 Task: Look for other home types.
Action: Mouse moved to (767, 62)
Screenshot: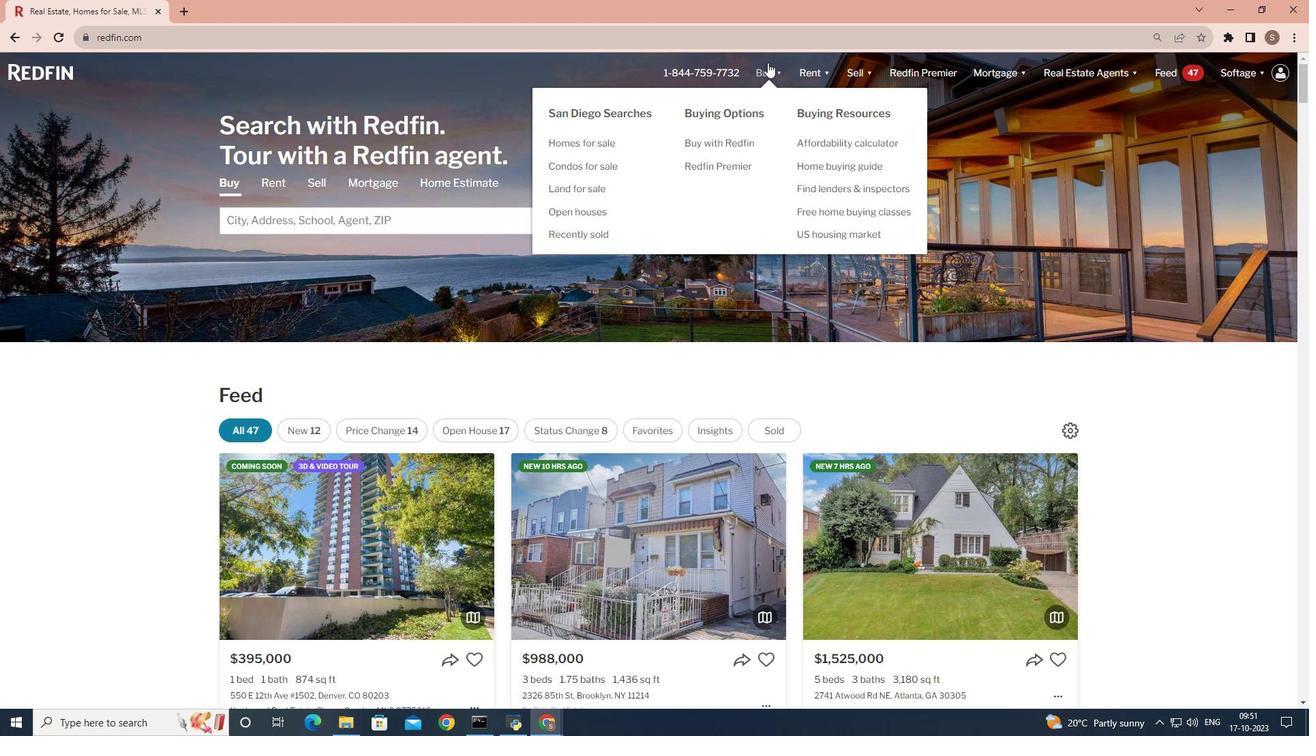 
Action: Mouse pressed left at (767, 62)
Screenshot: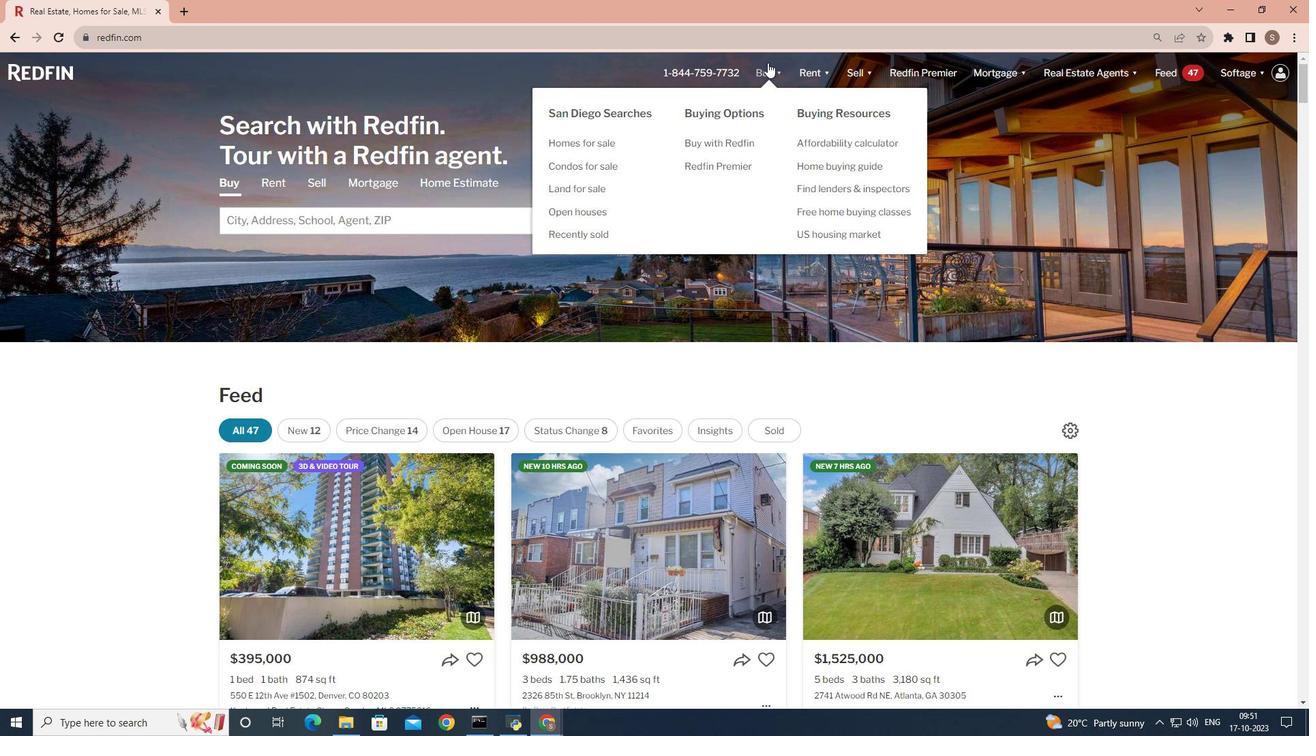 
Action: Mouse moved to (343, 283)
Screenshot: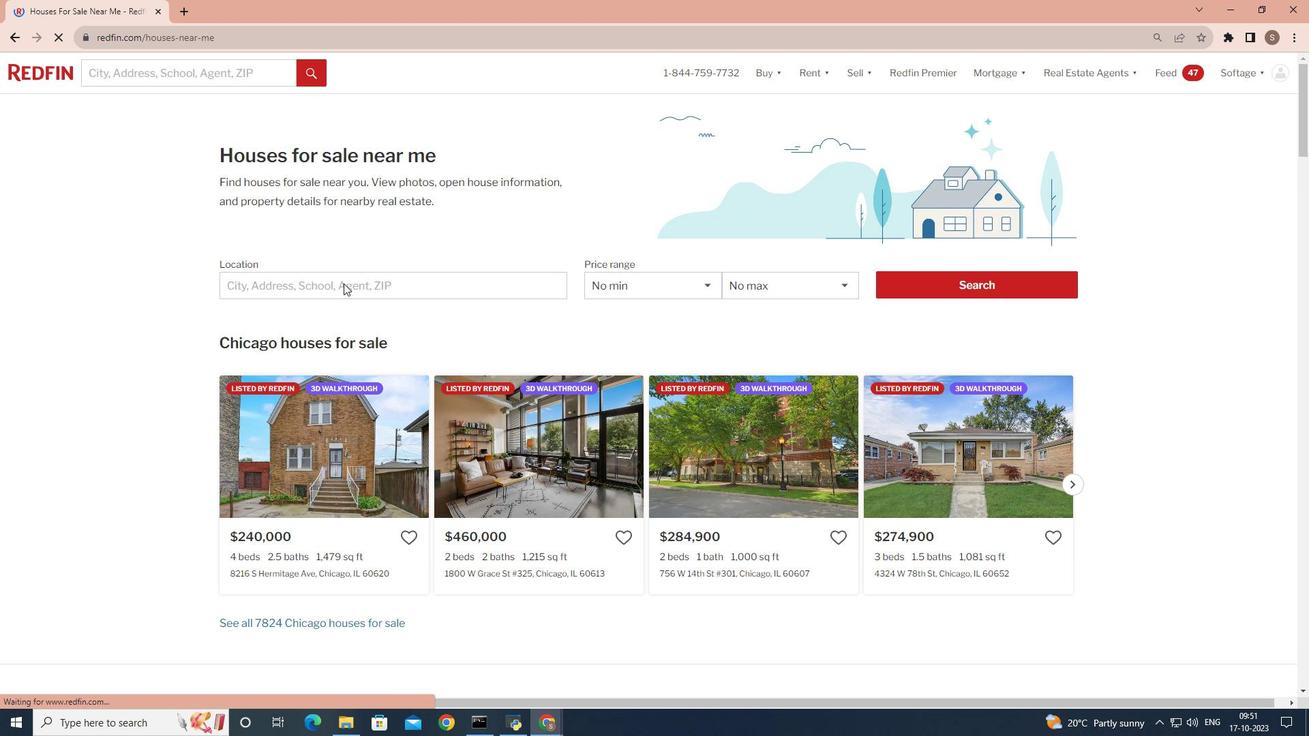 
Action: Mouse pressed left at (343, 283)
Screenshot: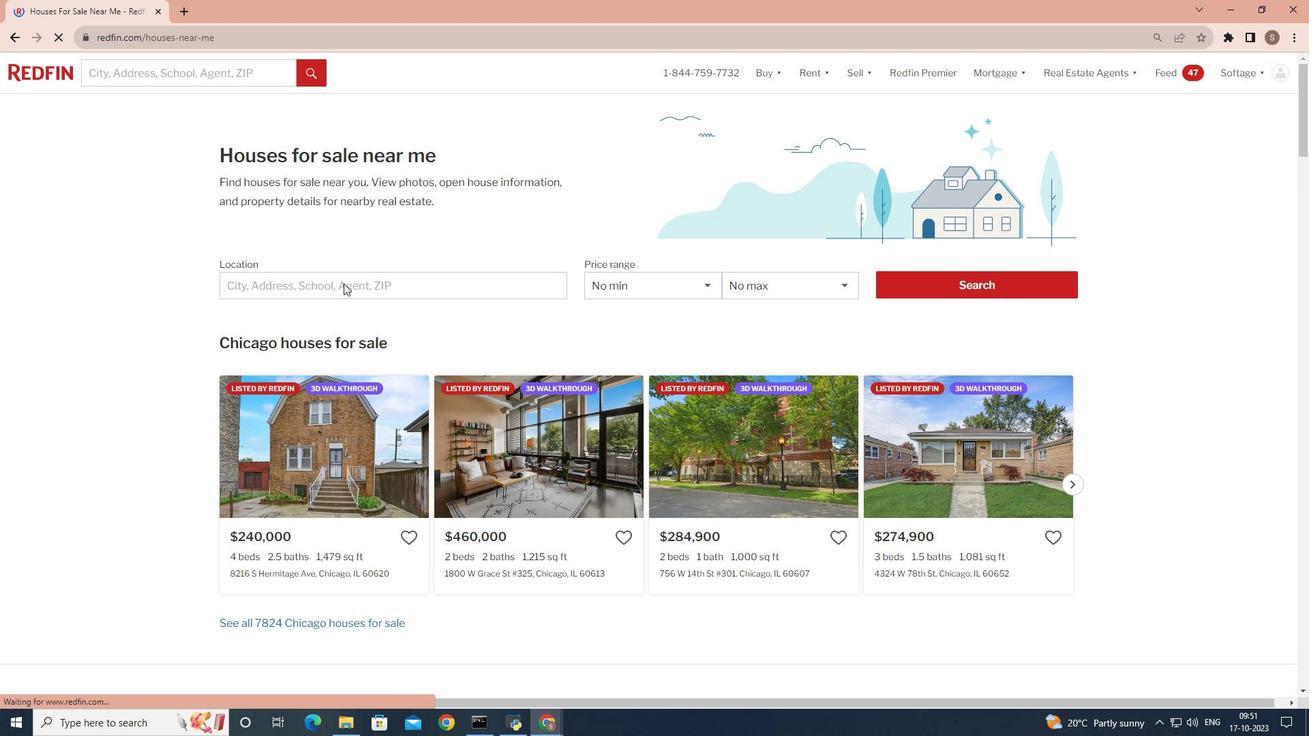 
Action: Mouse pressed left at (343, 283)
Screenshot: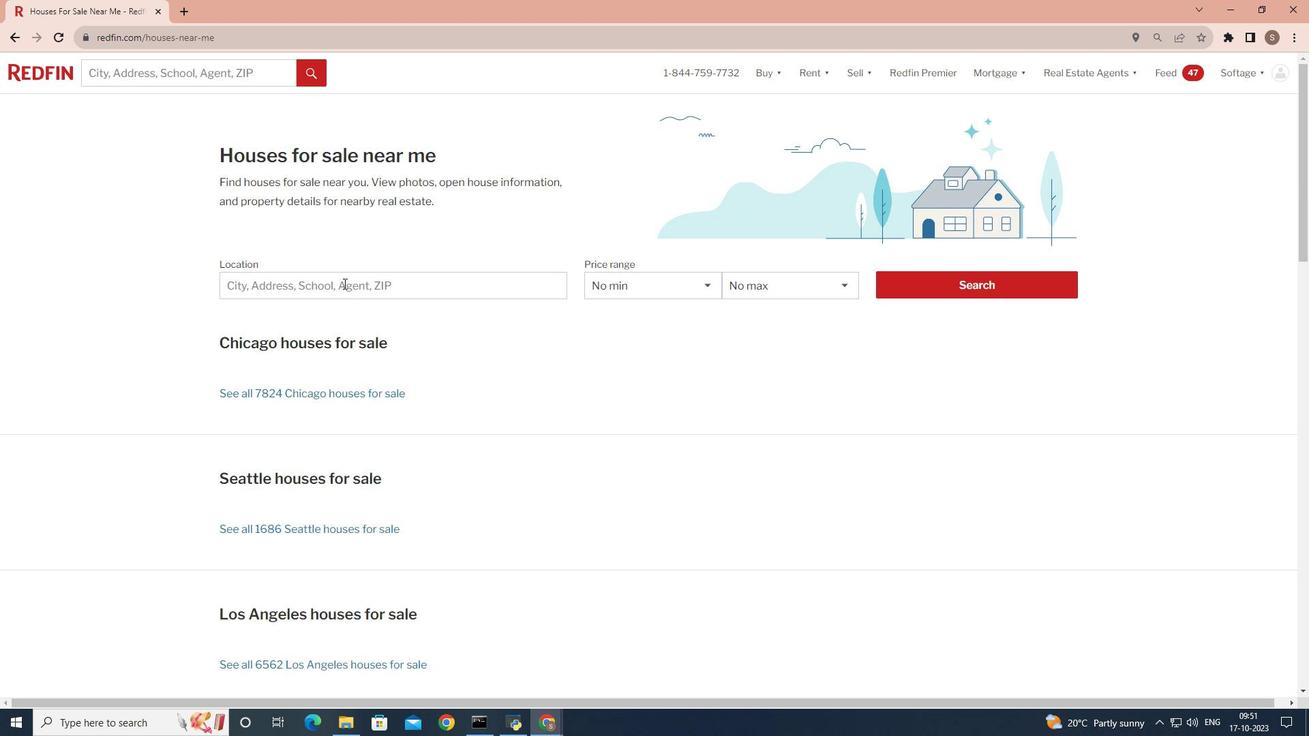 
Action: Key pressed <Key.shift>San<Key.space><Key.shift>Diego
Screenshot: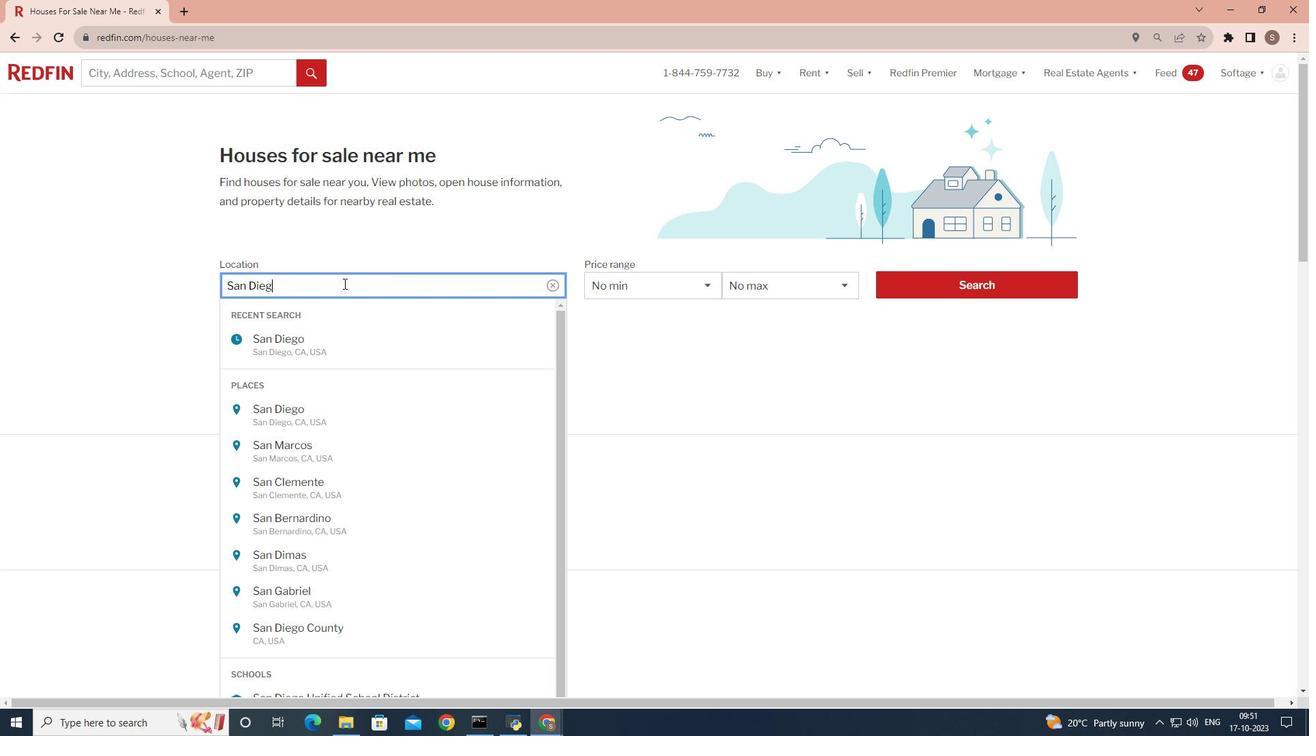 
Action: Mouse moved to (1003, 286)
Screenshot: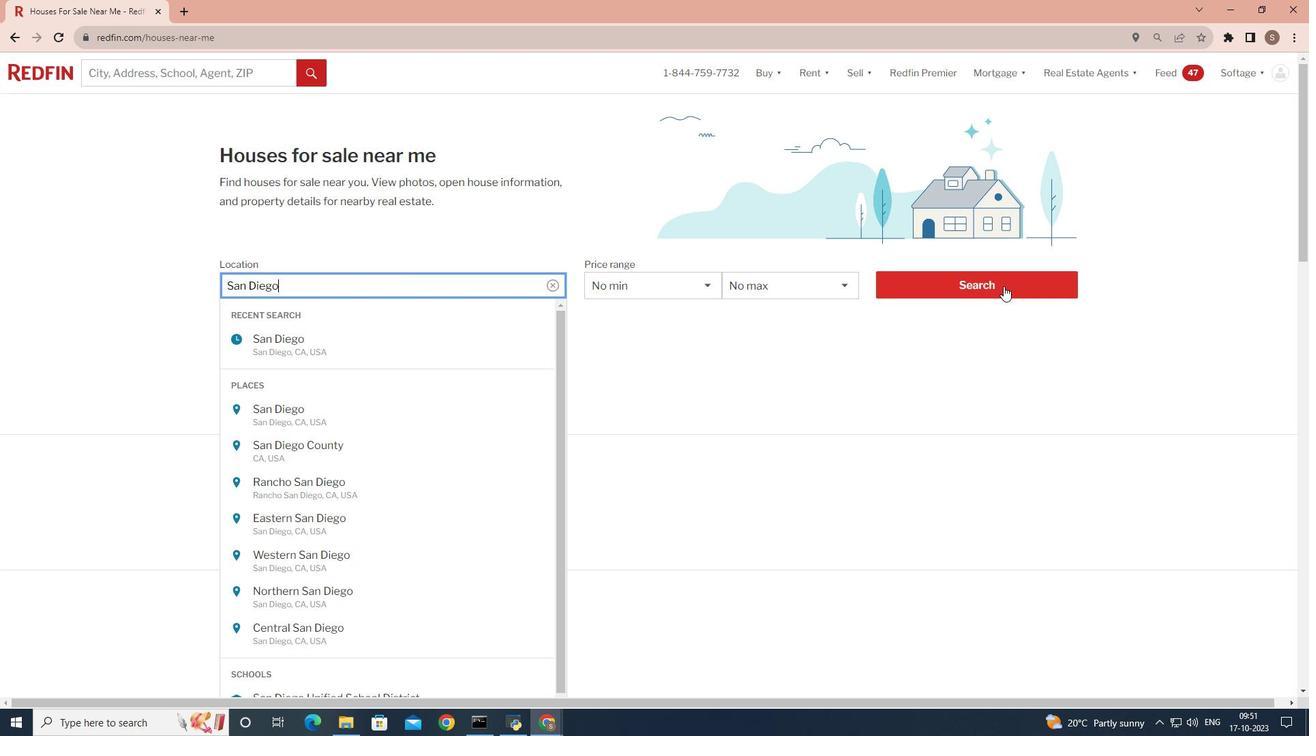 
Action: Mouse pressed left at (1003, 286)
Screenshot: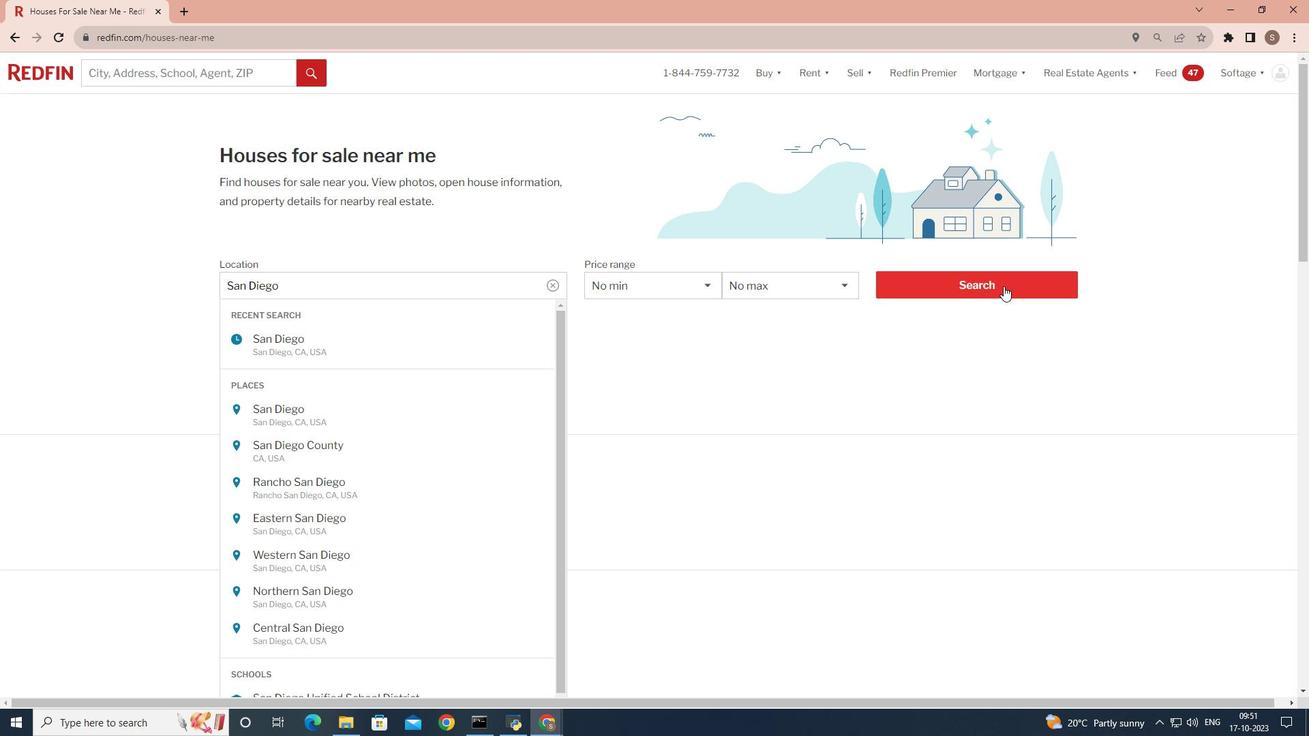 
Action: Mouse pressed left at (1003, 286)
Screenshot: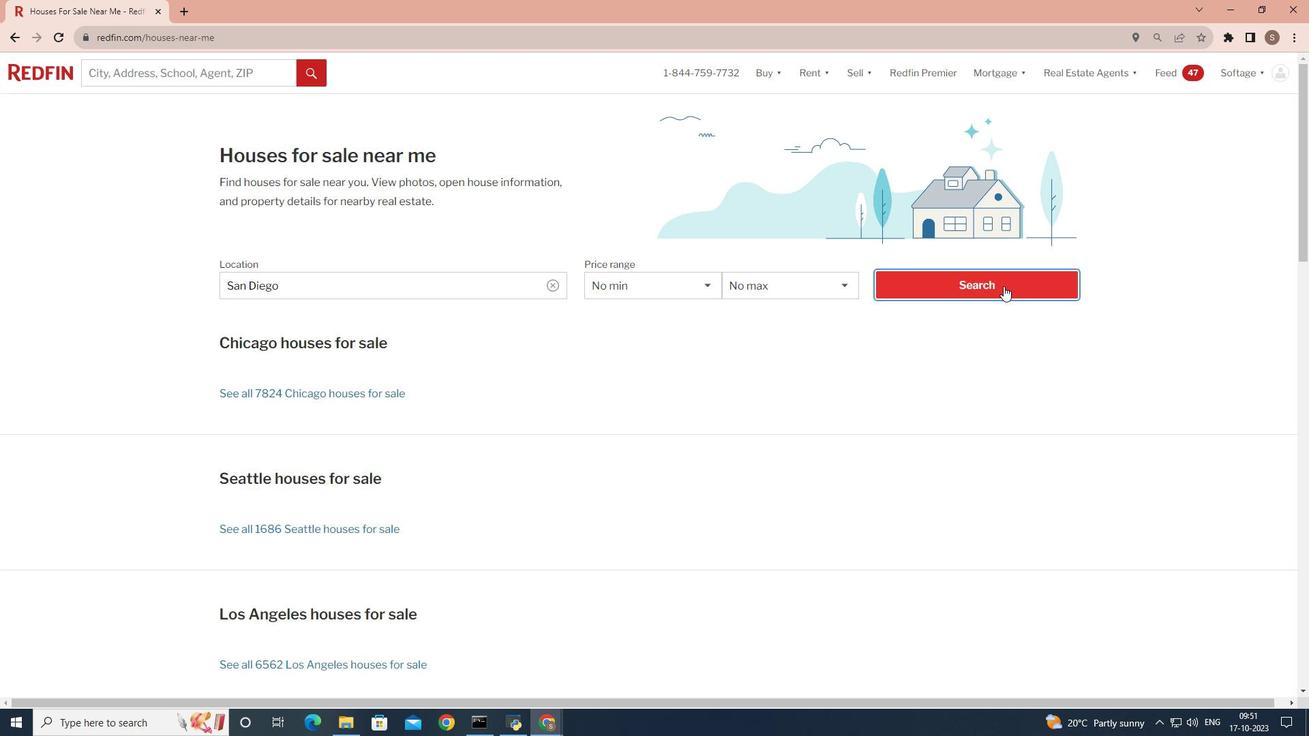 
Action: Mouse moved to (1183, 163)
Screenshot: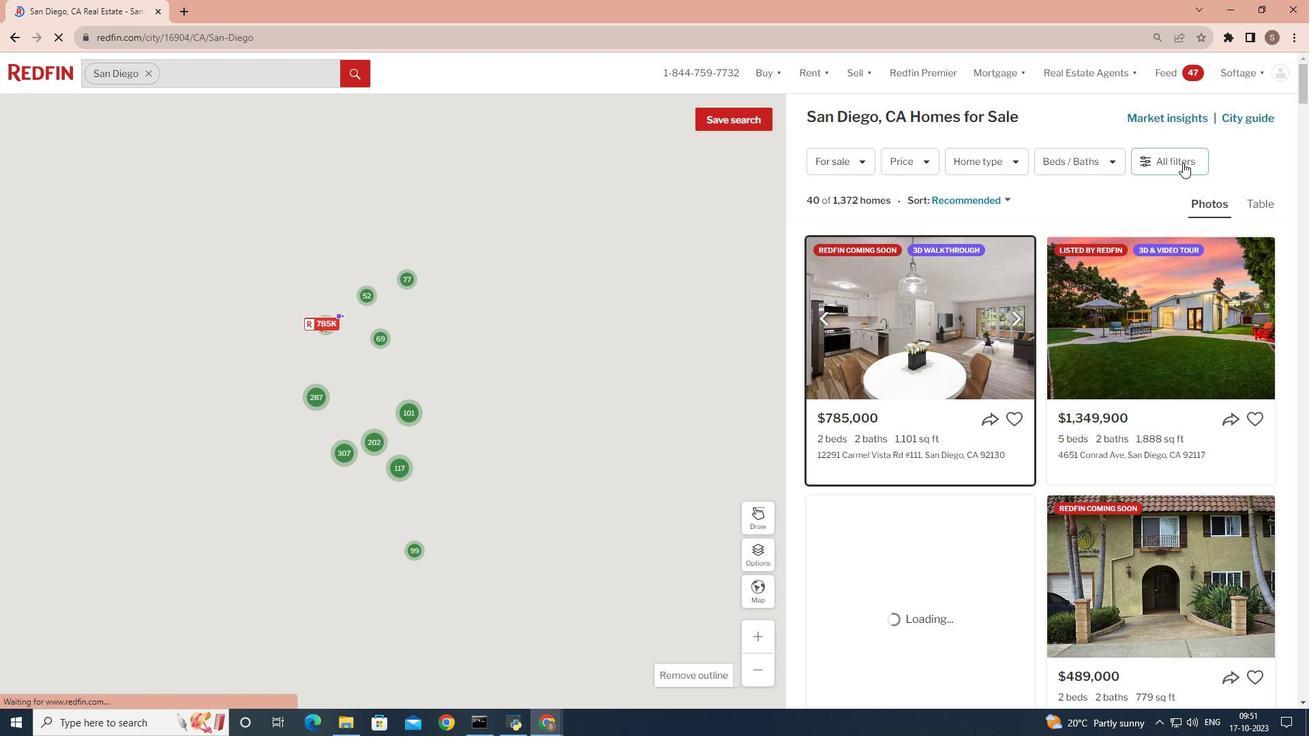
Action: Mouse pressed left at (1183, 163)
Screenshot: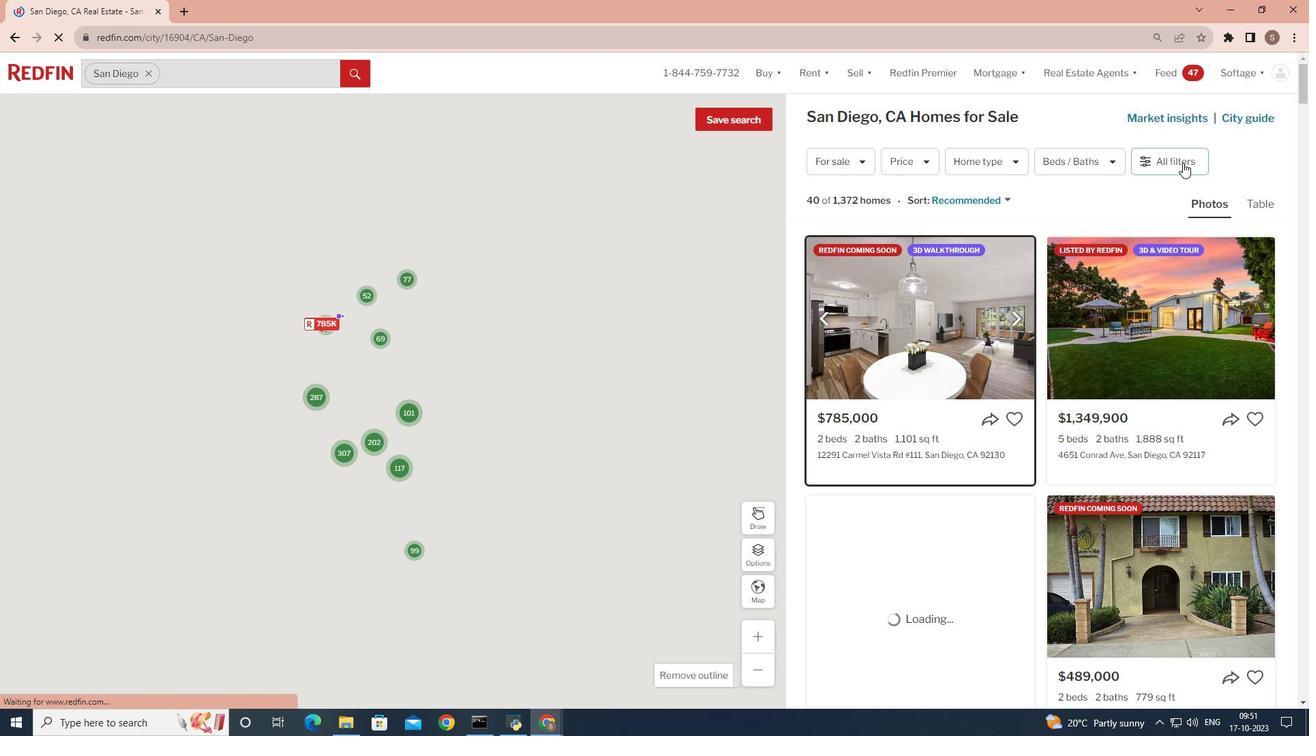 
Action: Mouse pressed left at (1183, 163)
Screenshot: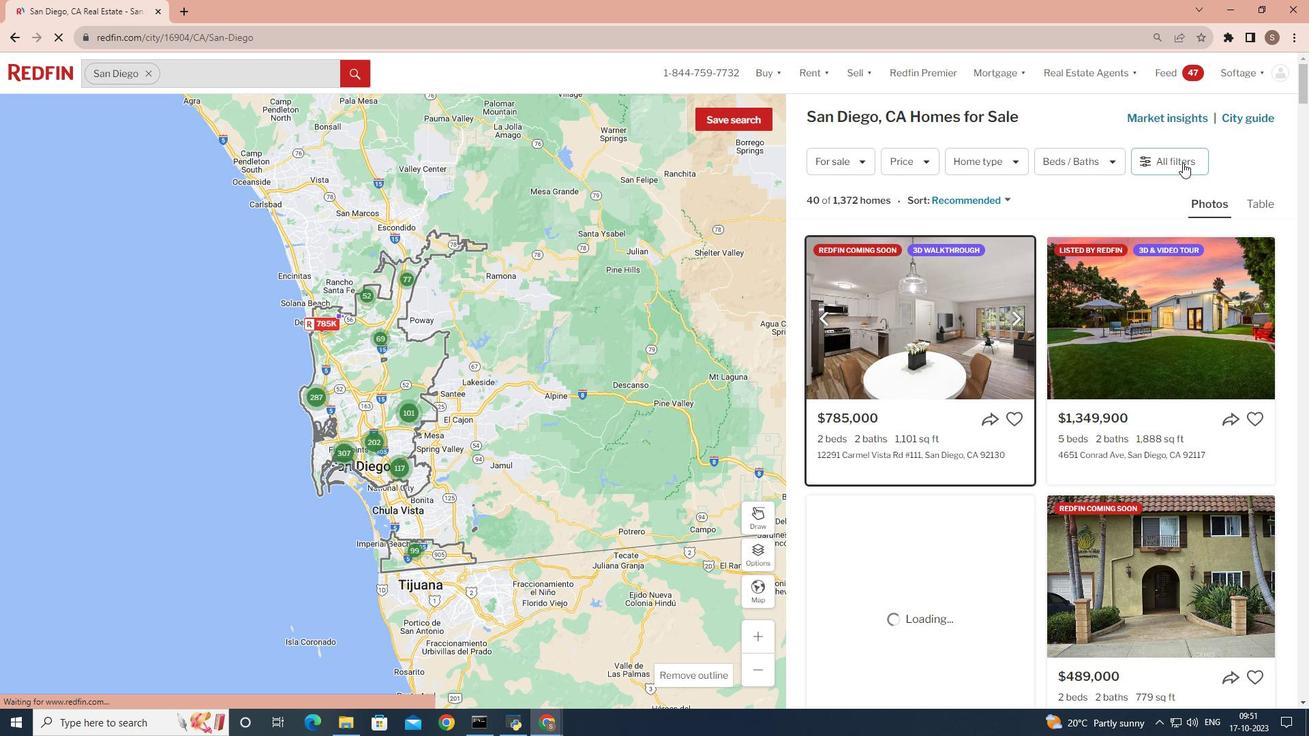 
Action: Mouse moved to (1185, 160)
Screenshot: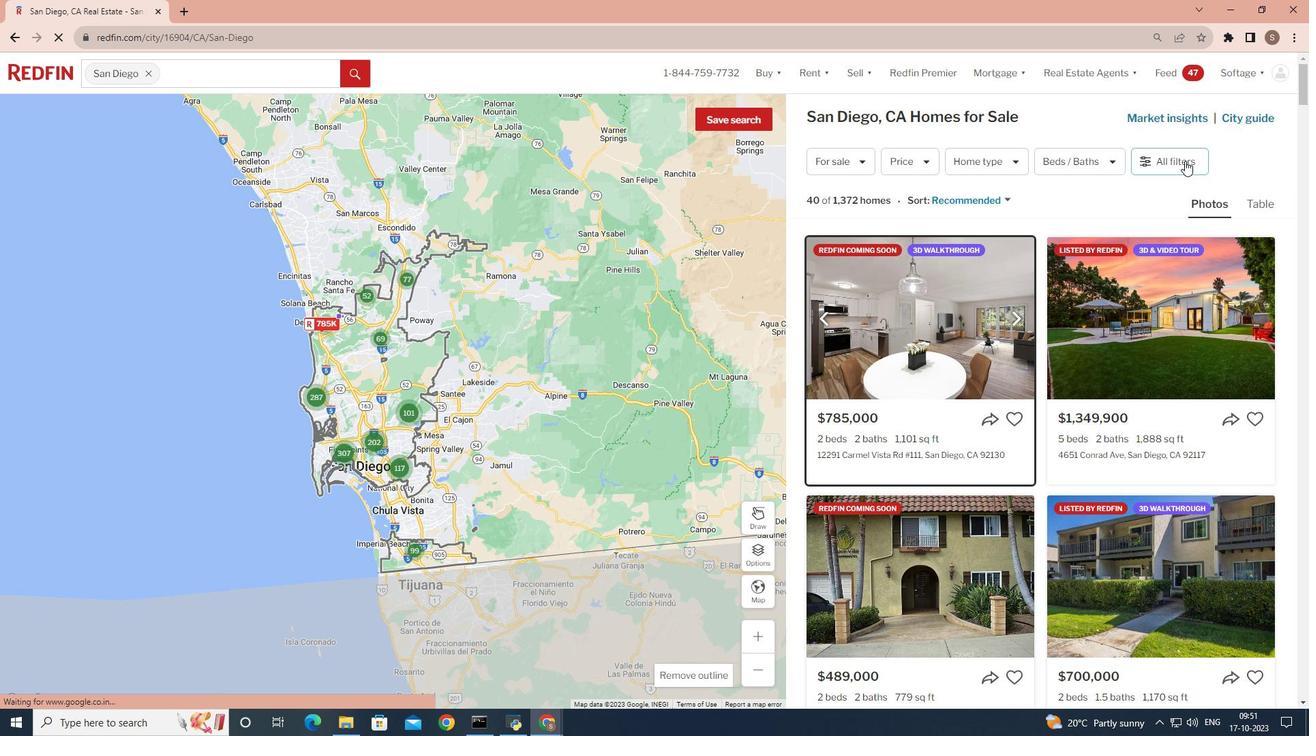 
Action: Mouse pressed left at (1185, 160)
Screenshot: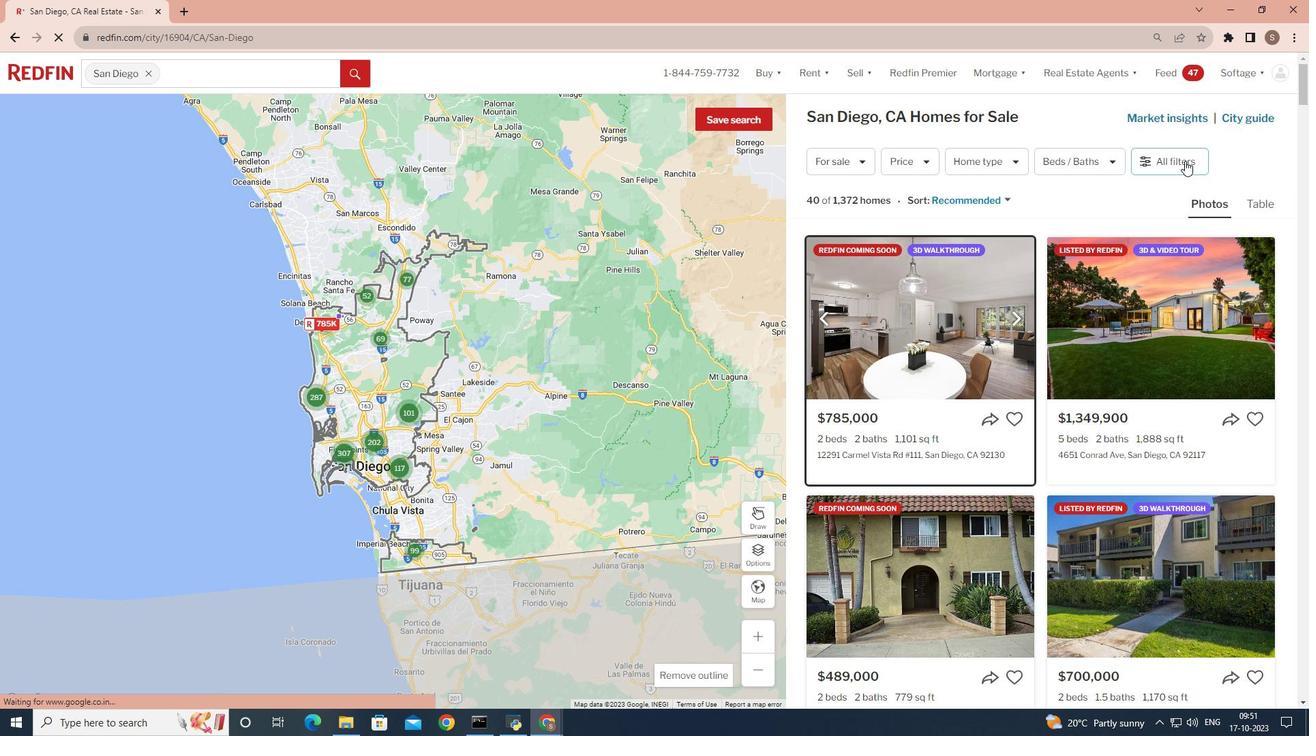 
Action: Mouse moved to (1224, 628)
Screenshot: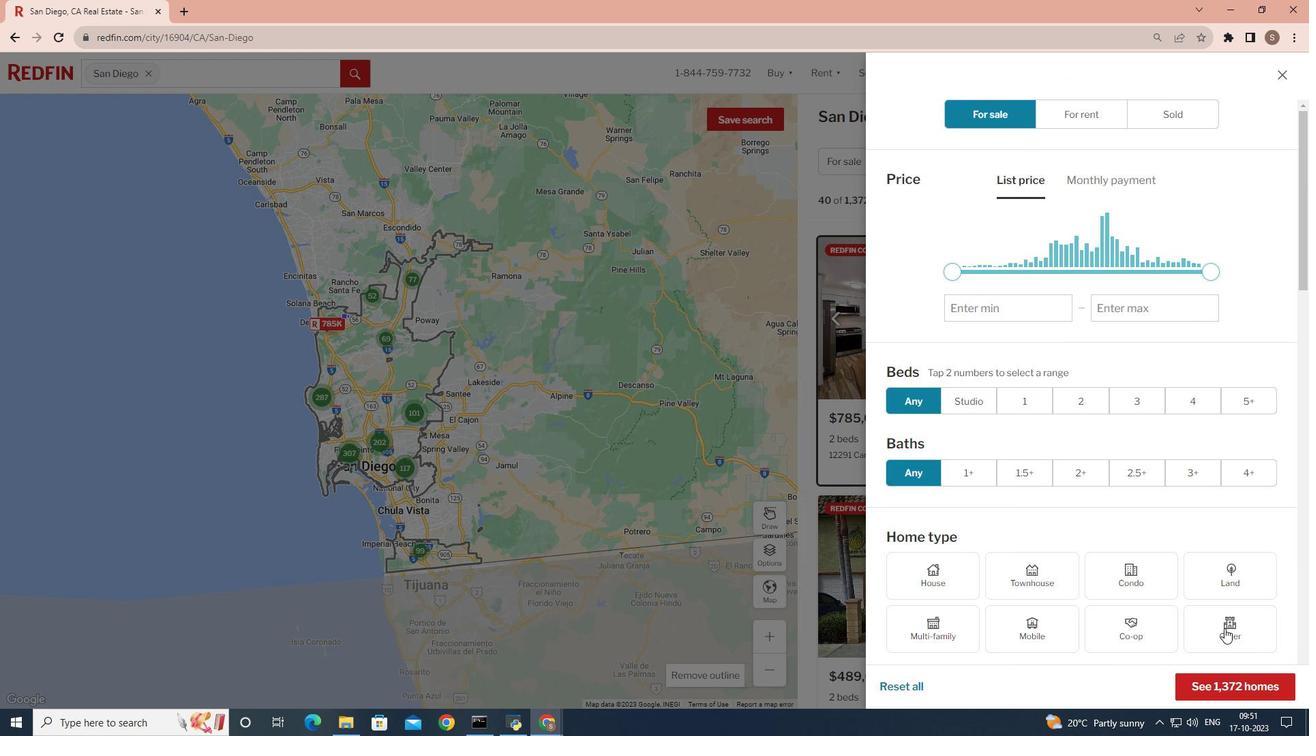 
Action: Mouse pressed left at (1224, 628)
Screenshot: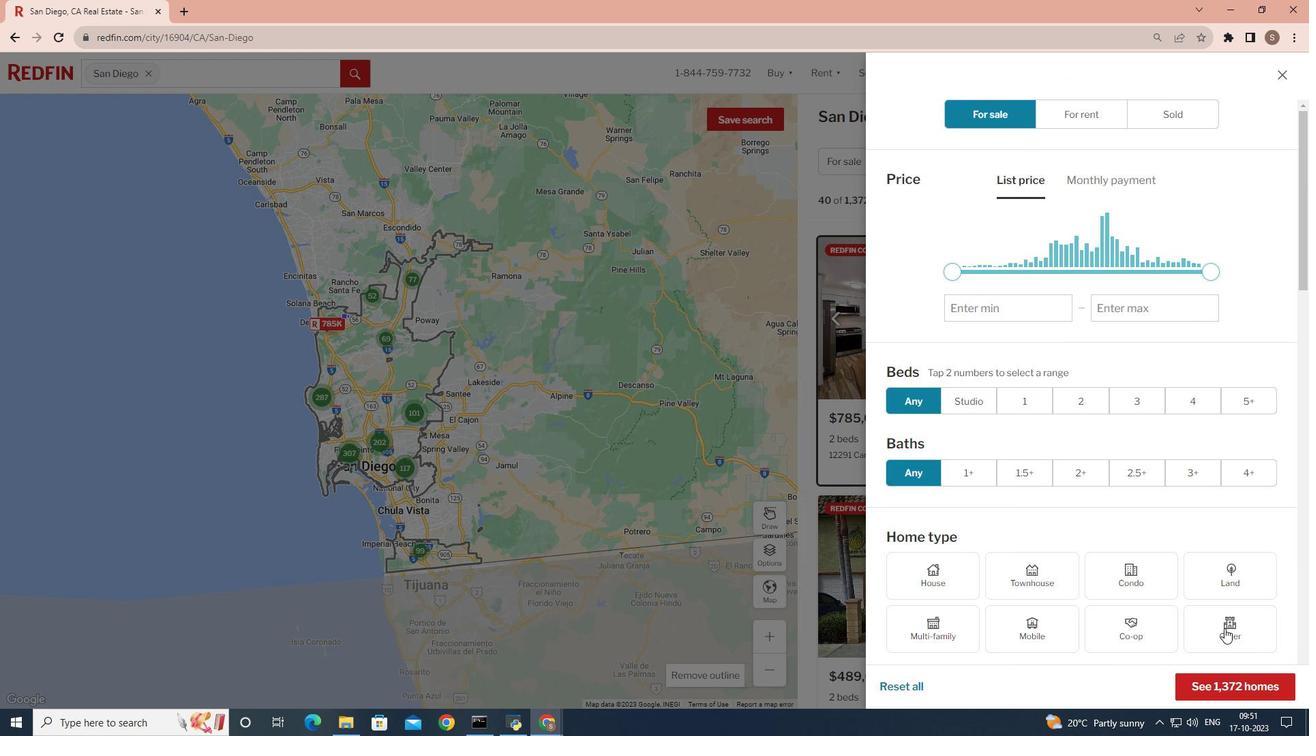 
Action: Mouse moved to (1237, 692)
Screenshot: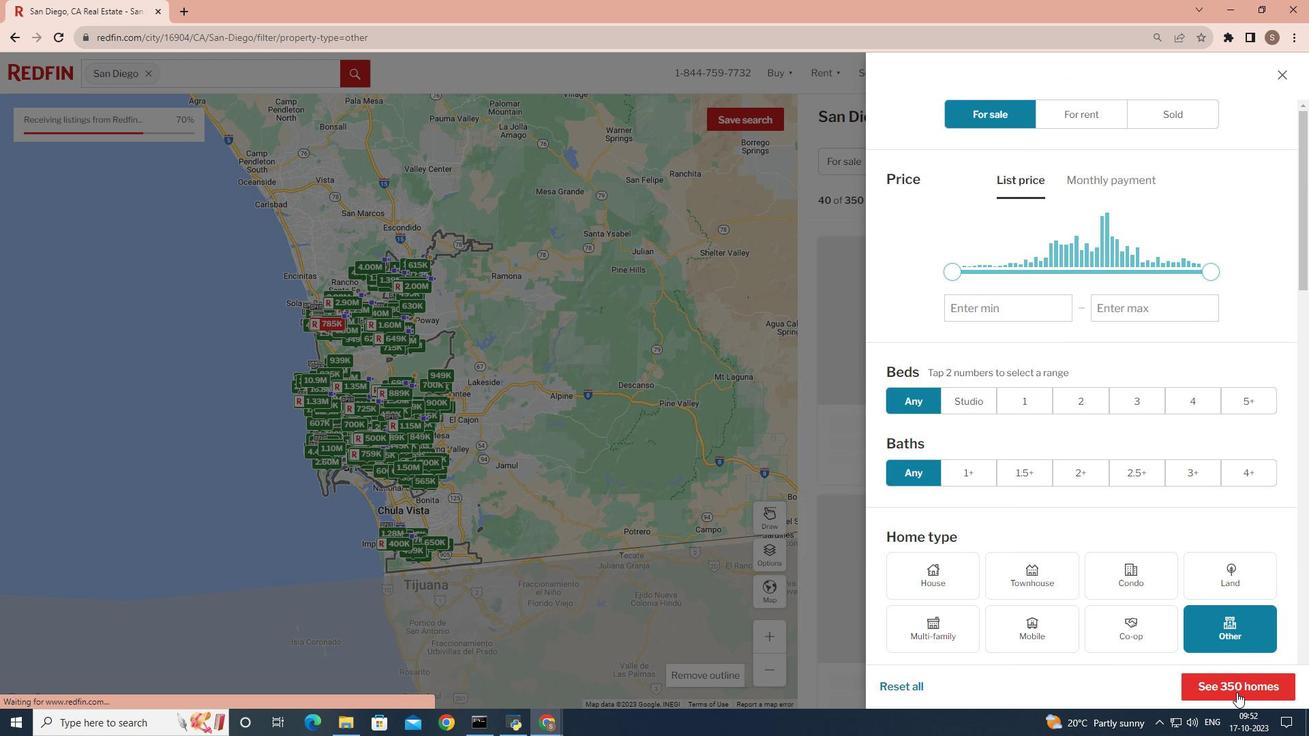 
Action: Mouse pressed left at (1237, 692)
Screenshot: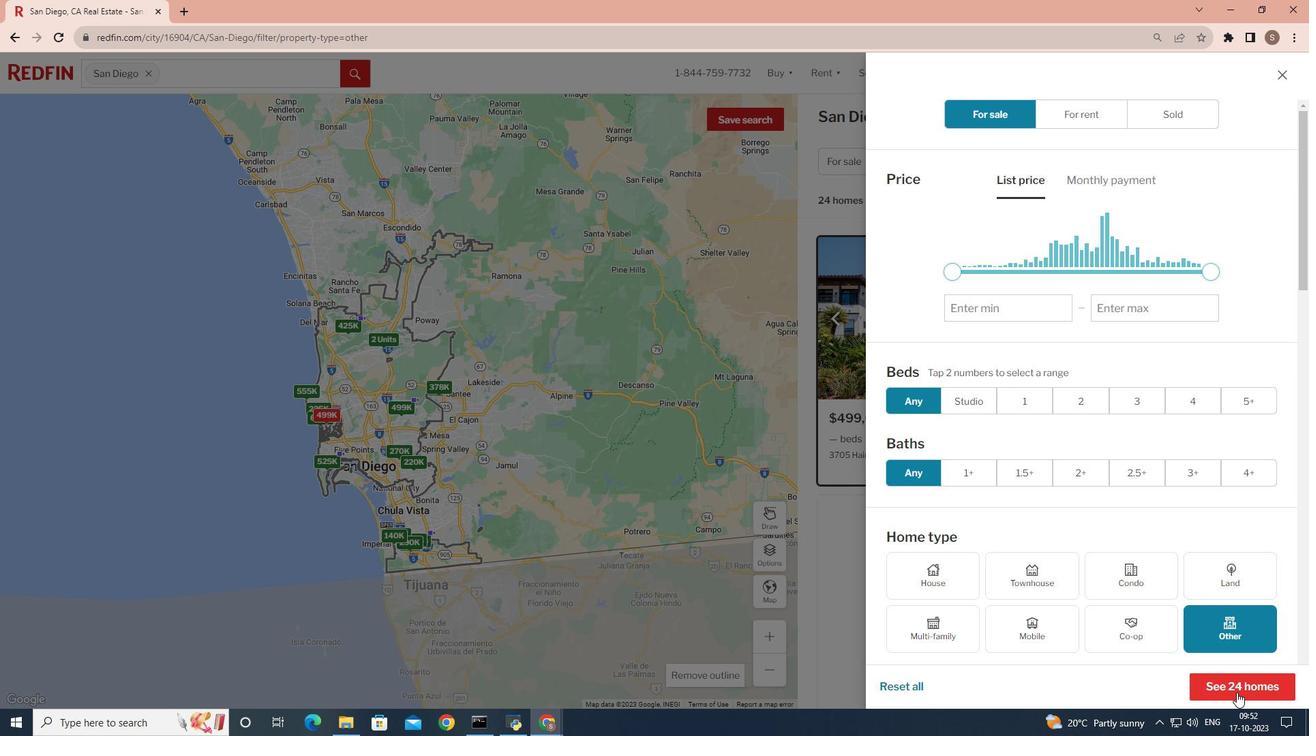 
